 Task: Create in the project WolfTech in Backlog an issue 'Upgrade the data visualization capabilities of a web application to improve insights and decision-making capabilities', assign it to team member softage.3@softage.net and change the status to IN PROGRESS.
Action: Mouse moved to (170, 54)
Screenshot: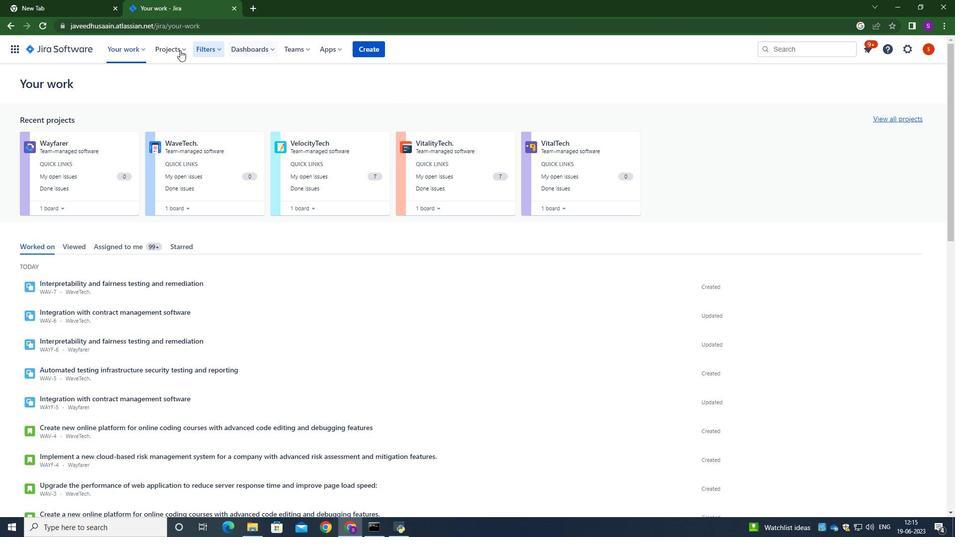 
Action: Mouse pressed left at (170, 54)
Screenshot: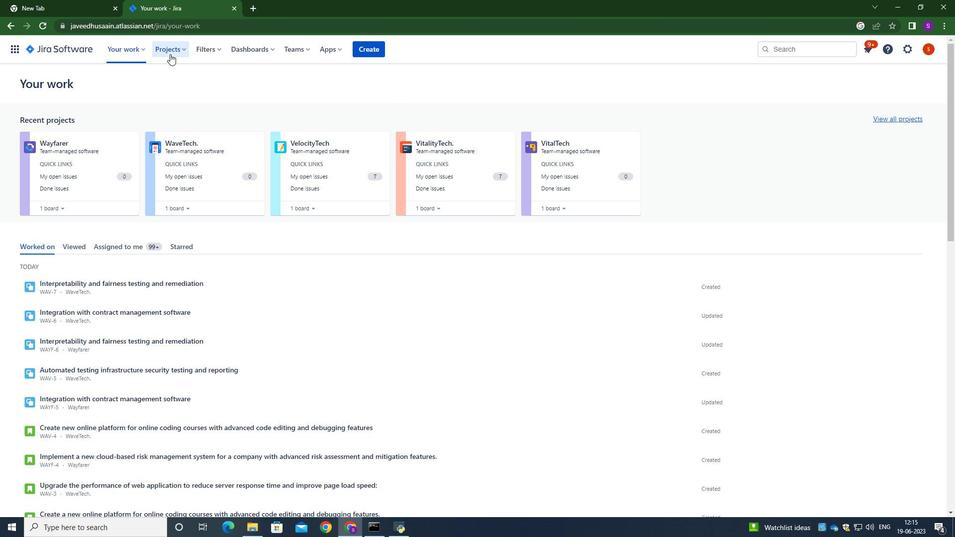 
Action: Mouse moved to (195, 97)
Screenshot: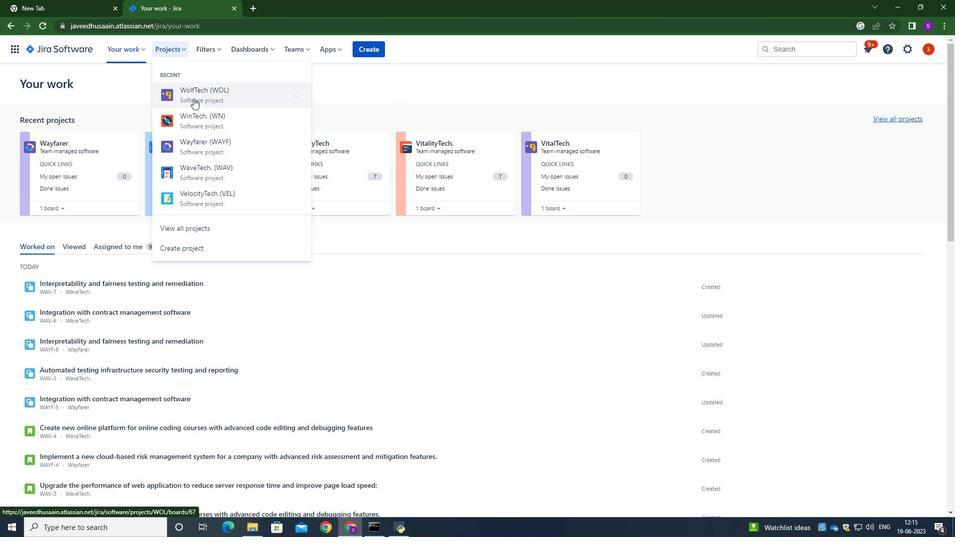 
Action: Mouse pressed left at (195, 97)
Screenshot: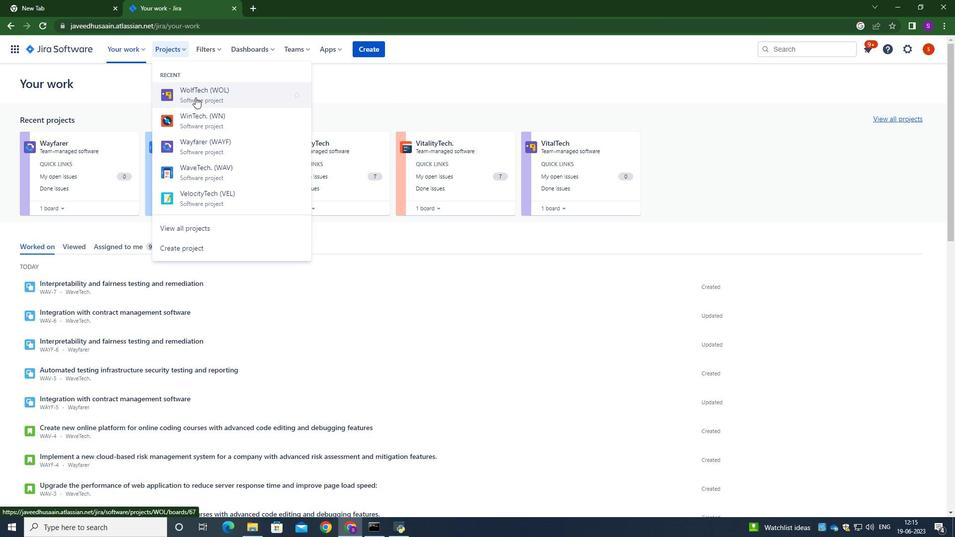 
Action: Mouse moved to (48, 156)
Screenshot: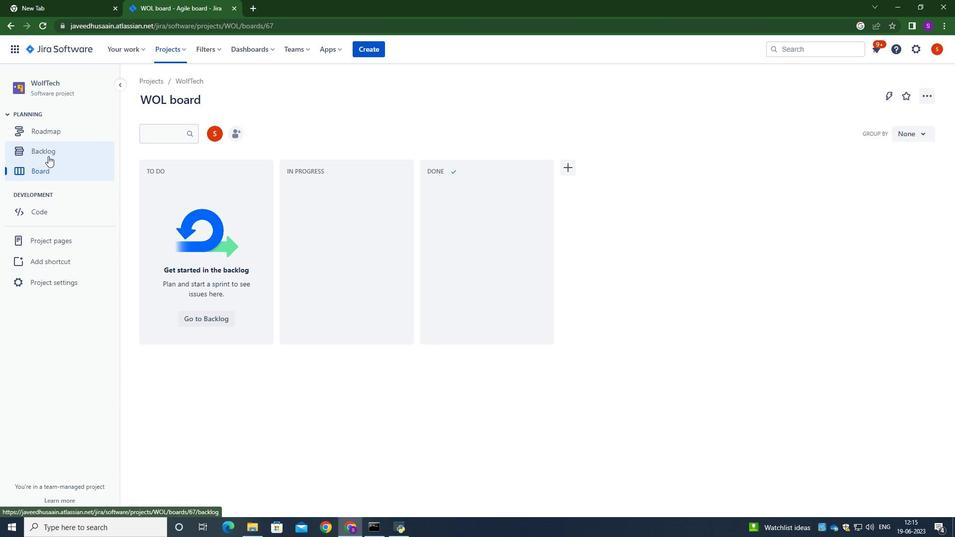
Action: Mouse pressed left at (48, 156)
Screenshot: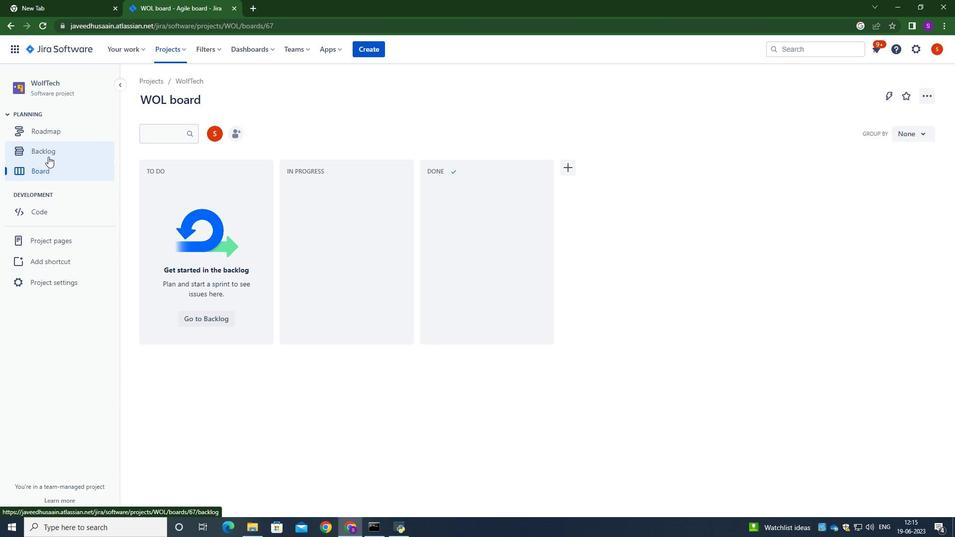 
Action: Mouse moved to (310, 235)
Screenshot: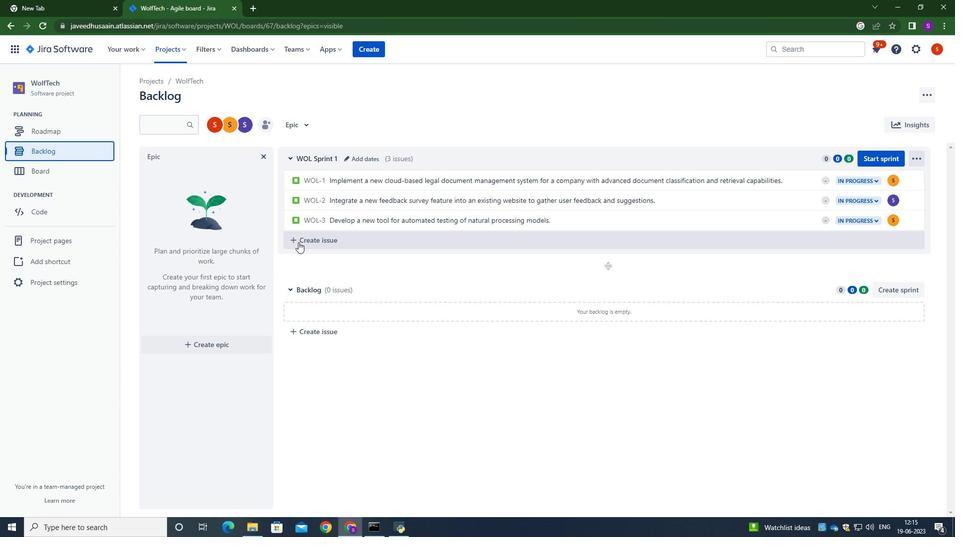 
Action: Mouse pressed left at (310, 235)
Screenshot: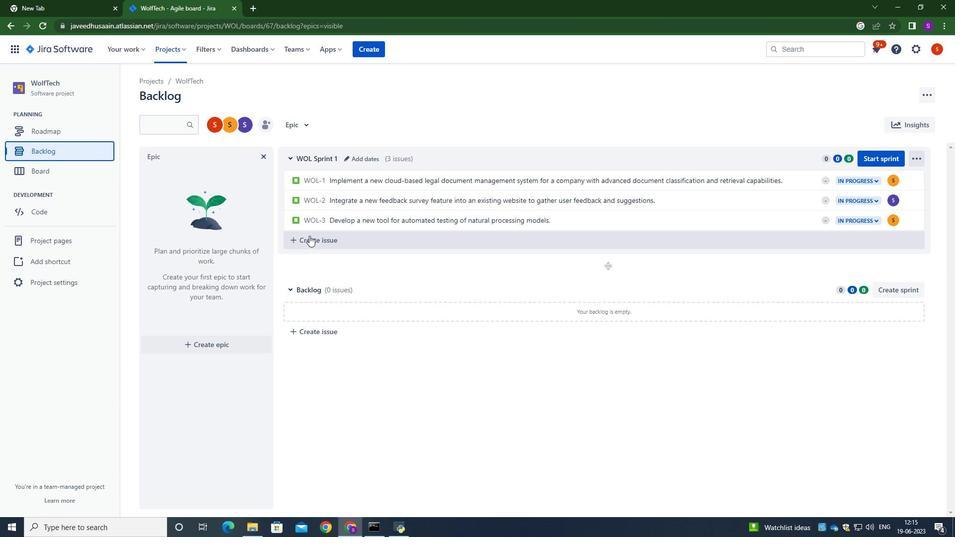 
Action: Mouse moved to (336, 240)
Screenshot: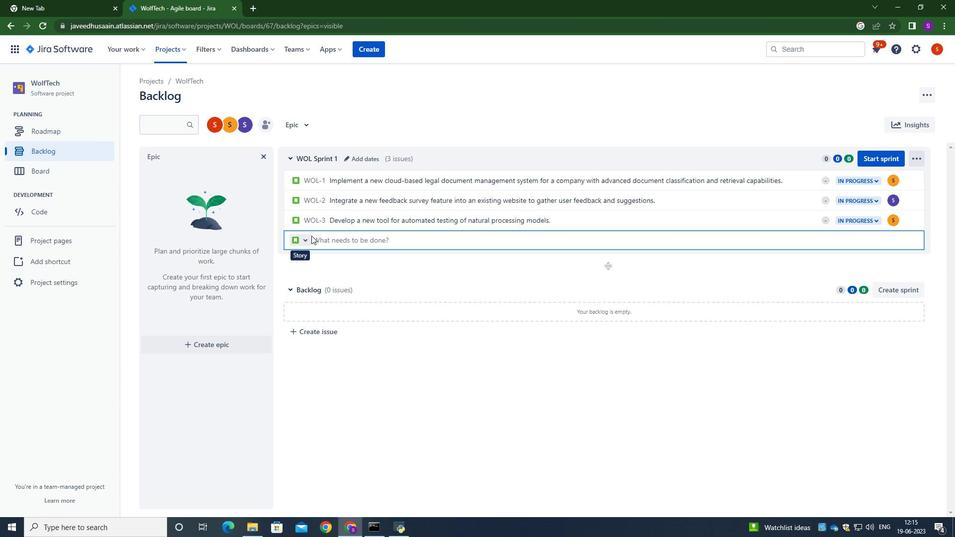 
Action: Mouse pressed left at (336, 240)
Screenshot: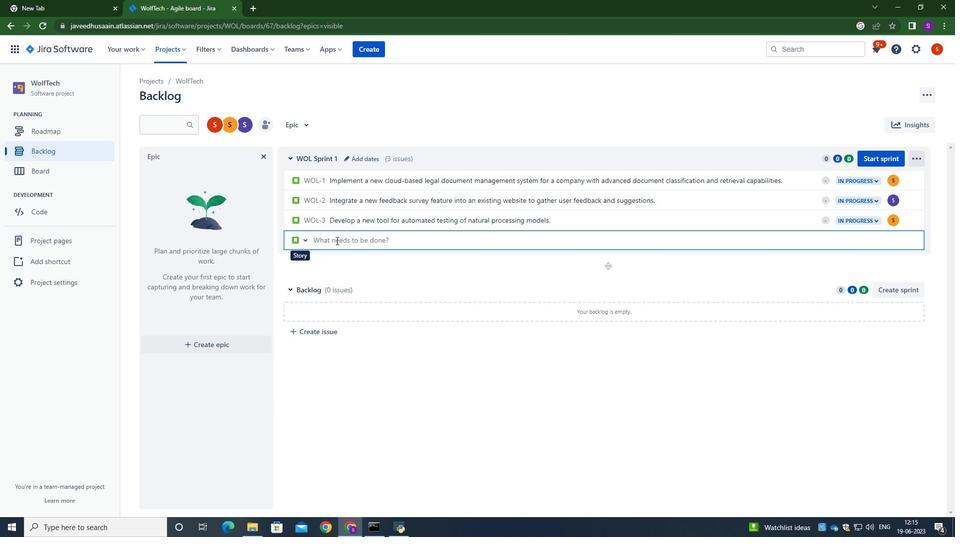 
Action: Key pressed <Key.caps_lock>U<Key.caps_lock>pgrade<Key.space>the<Key.space>data<Key.space>visualization<Key.space>capabilities<Key.space>of<Key.space>a<Key.space>web<Key.space>application<Key.space>to<Key.space>improve<Key.space>is<Key.backspace>nsights<Key.space>and<Key.space>decis<Key.backspace>sion-making<Key.space>capabilities.<Key.enter>
Screenshot: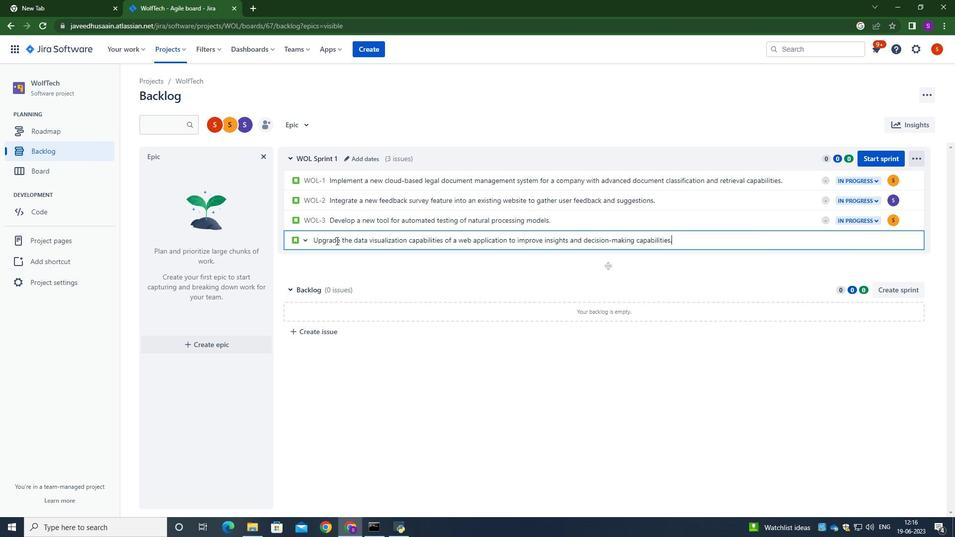 
Action: Mouse moved to (893, 240)
Screenshot: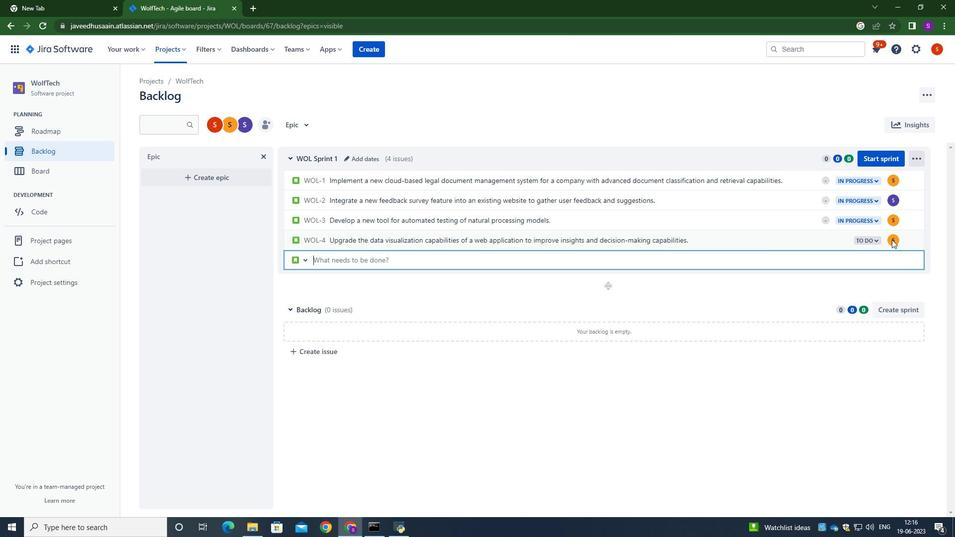 
Action: Mouse pressed left at (893, 240)
Screenshot: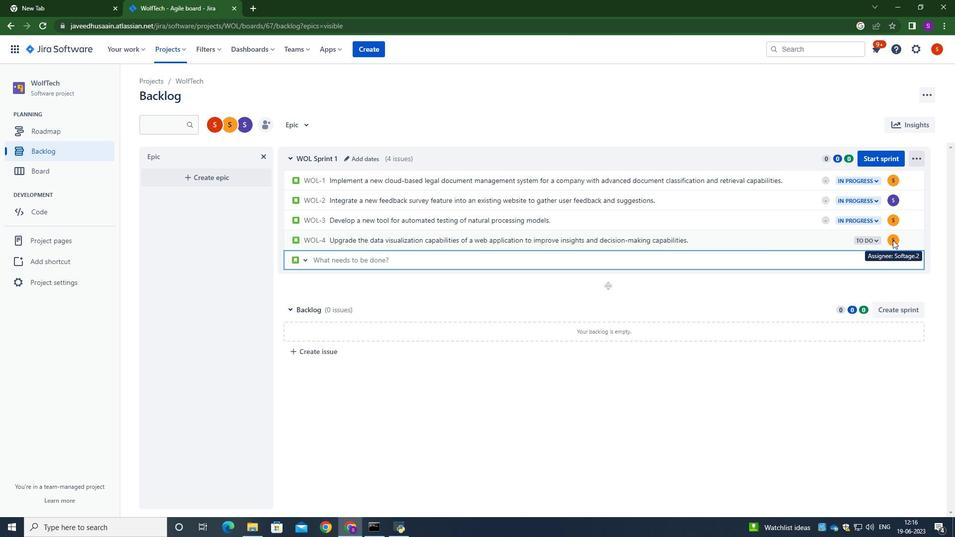
Action: Mouse moved to (895, 244)
Screenshot: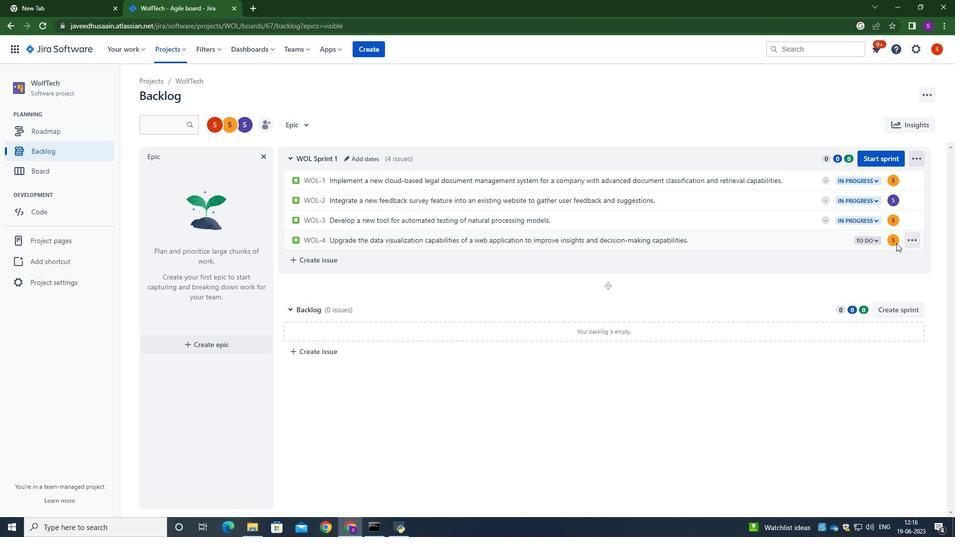 
Action: Mouse pressed left at (895, 244)
Screenshot: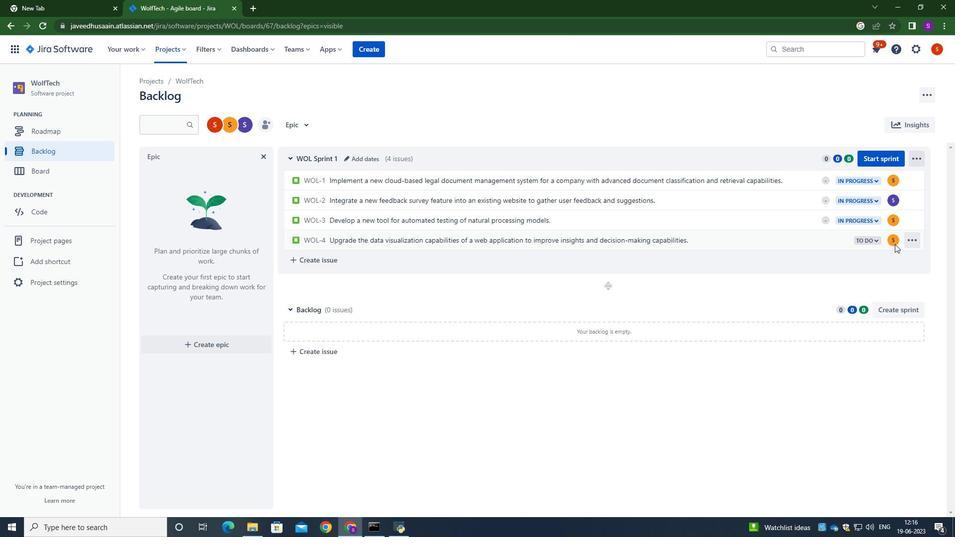 
Action: Mouse moved to (818, 262)
Screenshot: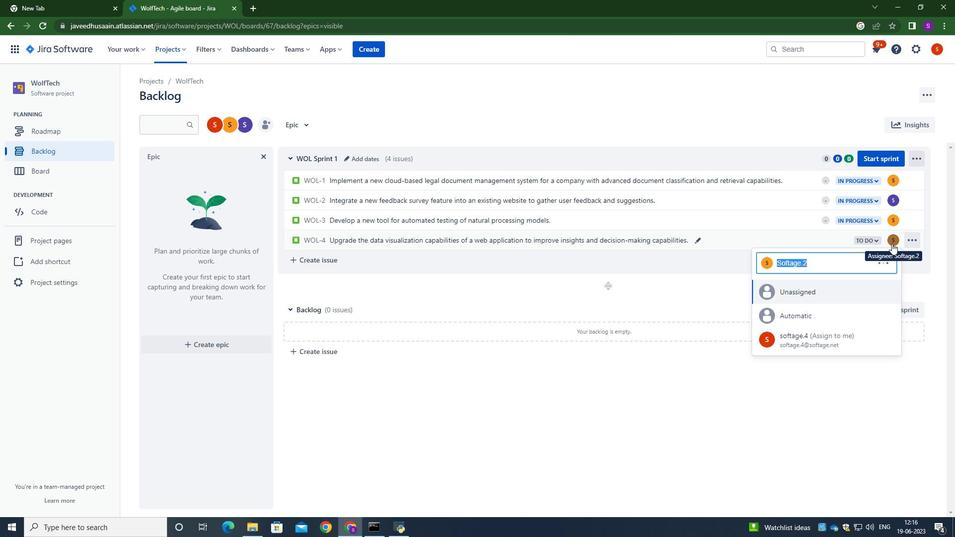 
Action: Key pressed softage.3<Key.shift>@softage.net
Screenshot: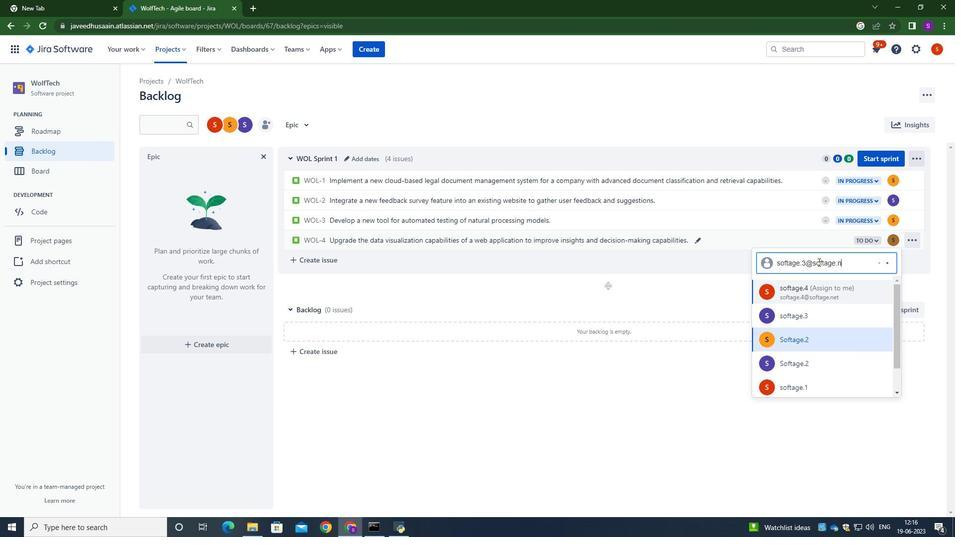 
Action: Mouse moved to (808, 290)
Screenshot: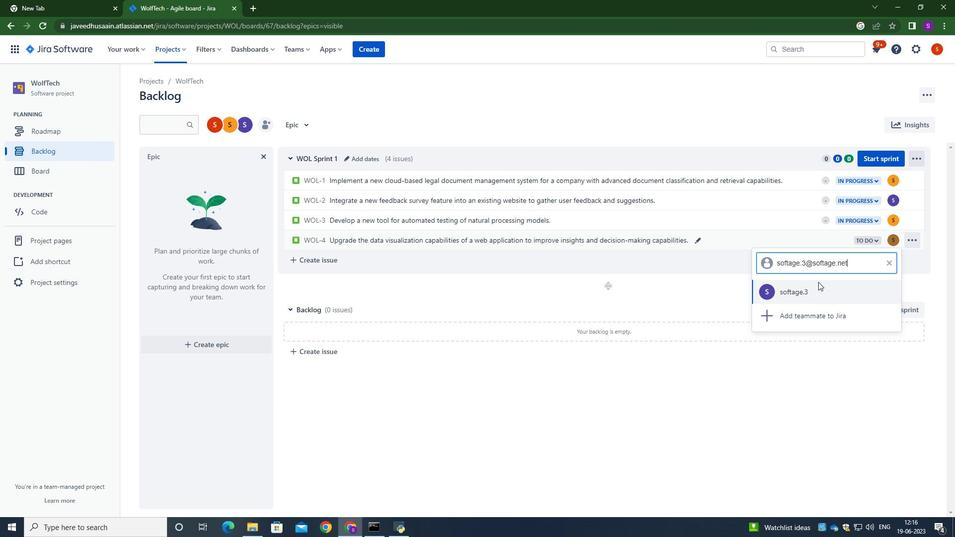 
Action: Mouse pressed left at (808, 290)
Screenshot: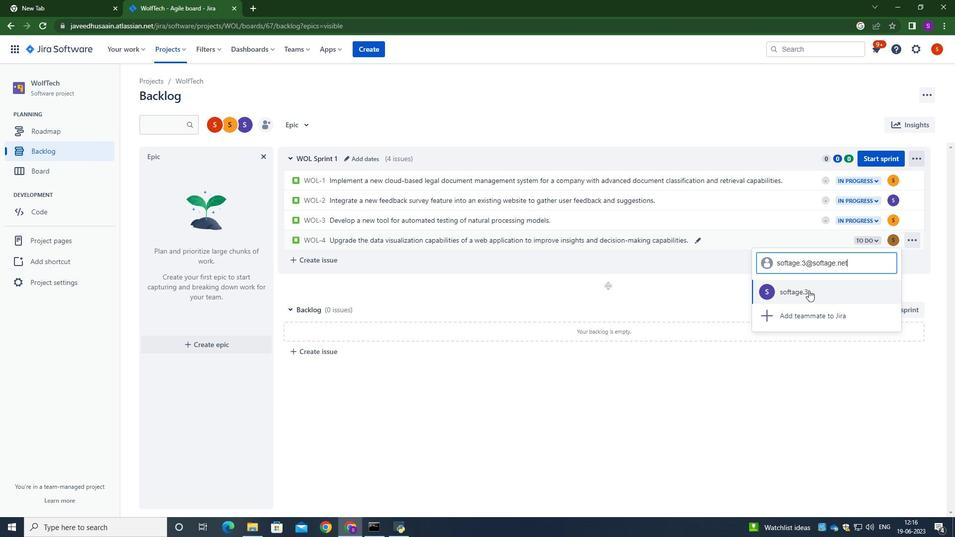 
Action: Mouse moved to (873, 241)
Screenshot: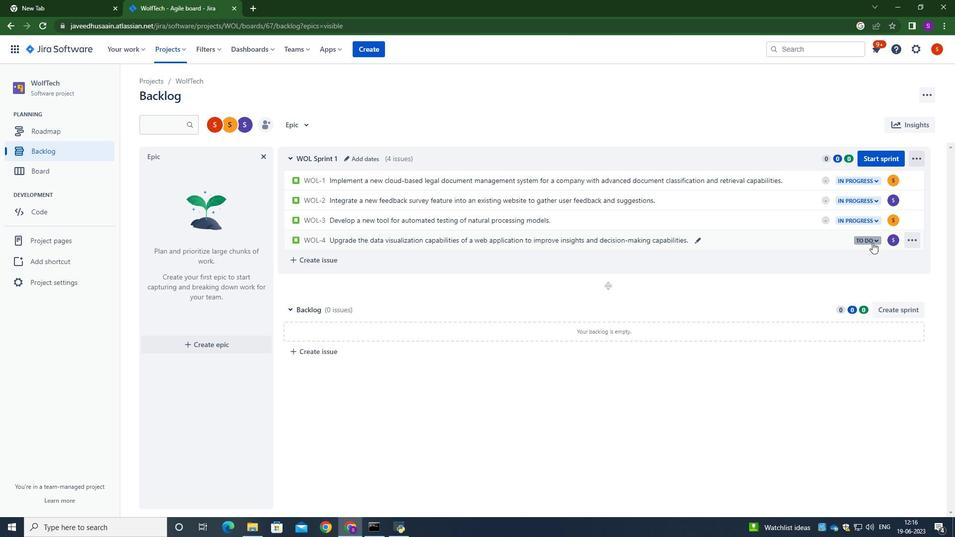 
Action: Mouse pressed left at (873, 241)
Screenshot: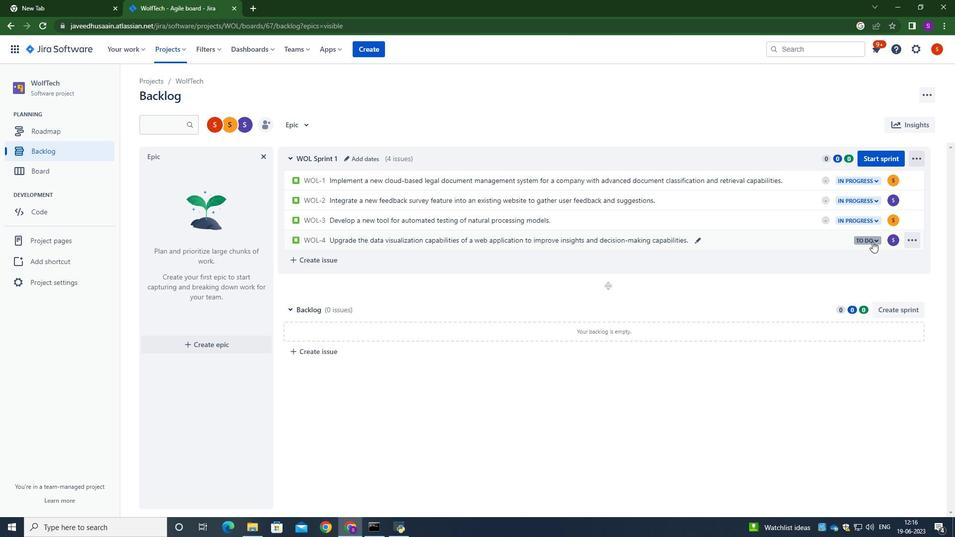 
Action: Mouse moved to (818, 262)
Screenshot: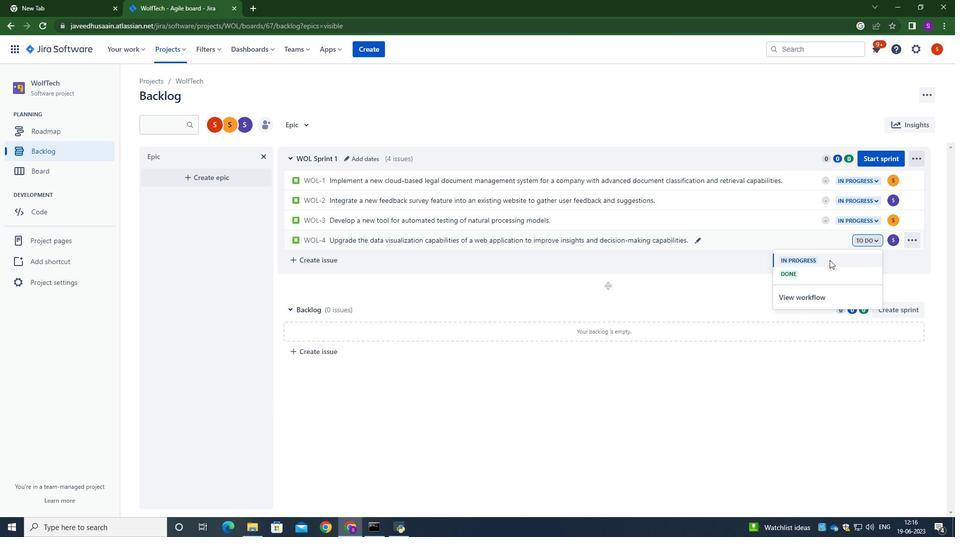 
Action: Mouse pressed left at (818, 262)
Screenshot: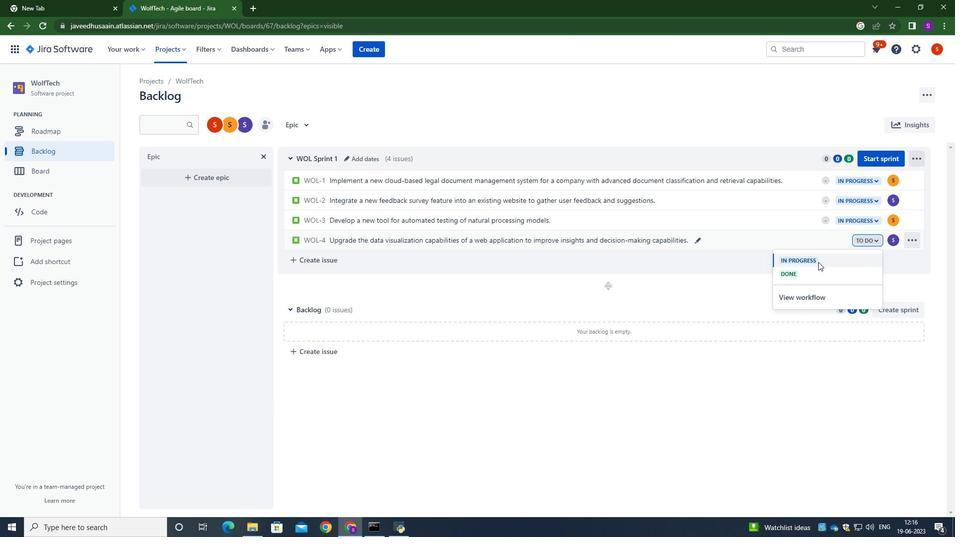 
Action: Mouse moved to (749, 401)
Screenshot: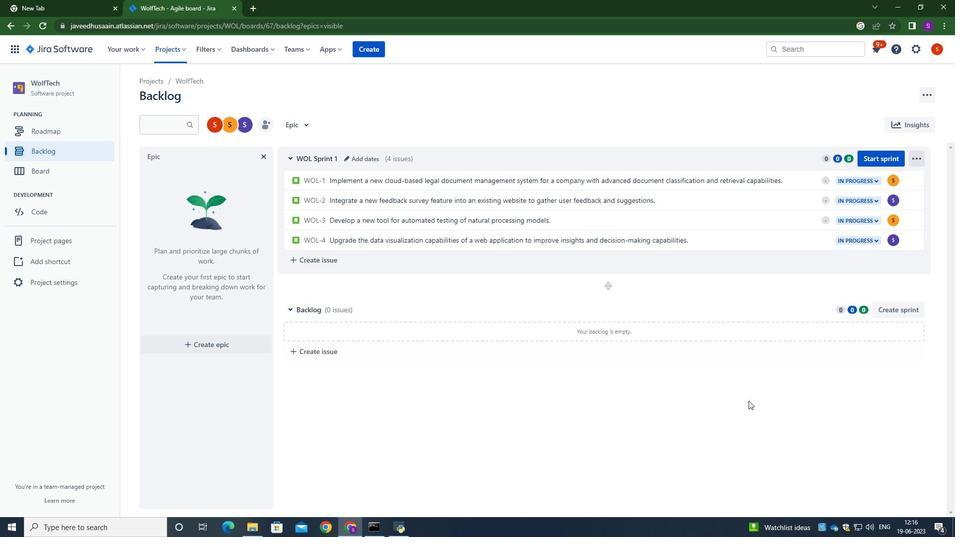 
Action: Mouse pressed left at (749, 401)
Screenshot: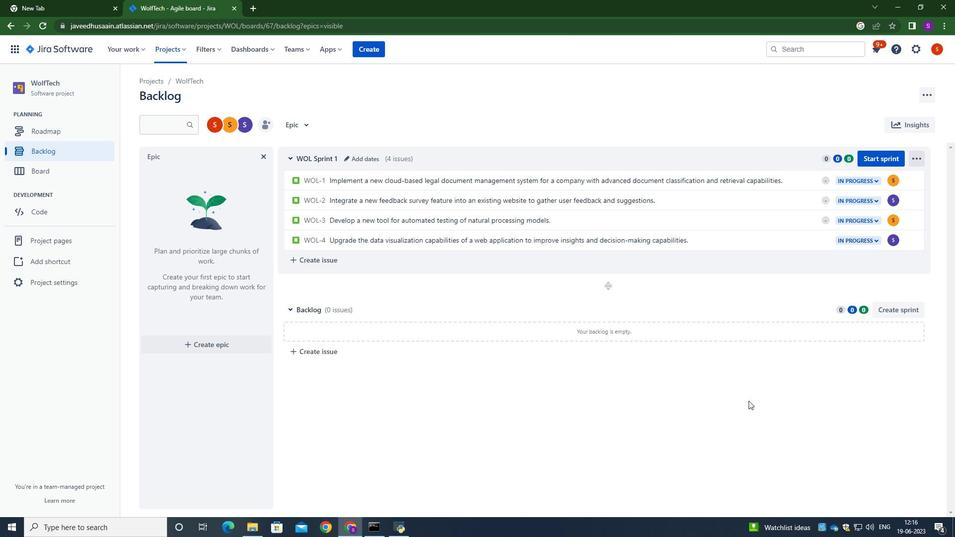 
Action: Mouse moved to (750, 401)
Screenshot: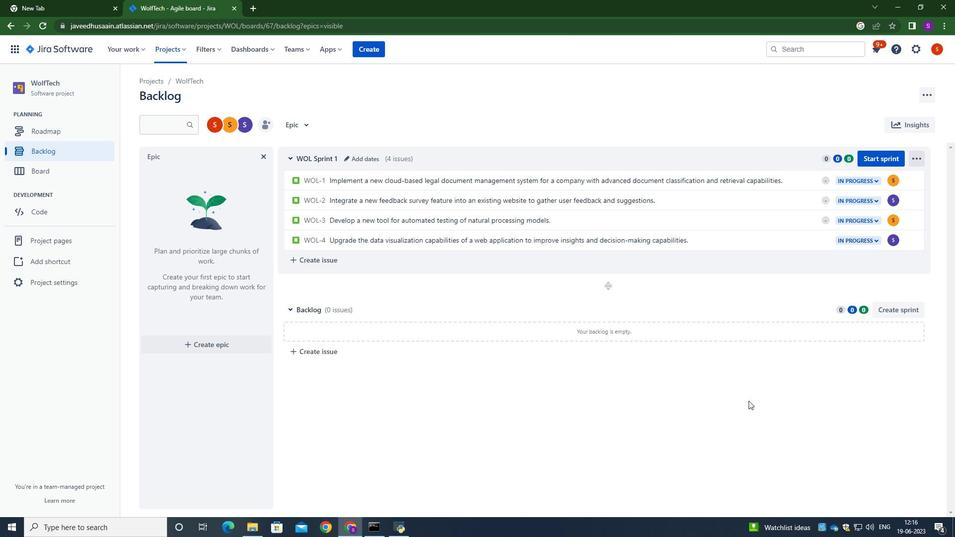
